 Task: Add job title "web developer".
Action: Mouse moved to (436, 117)
Screenshot: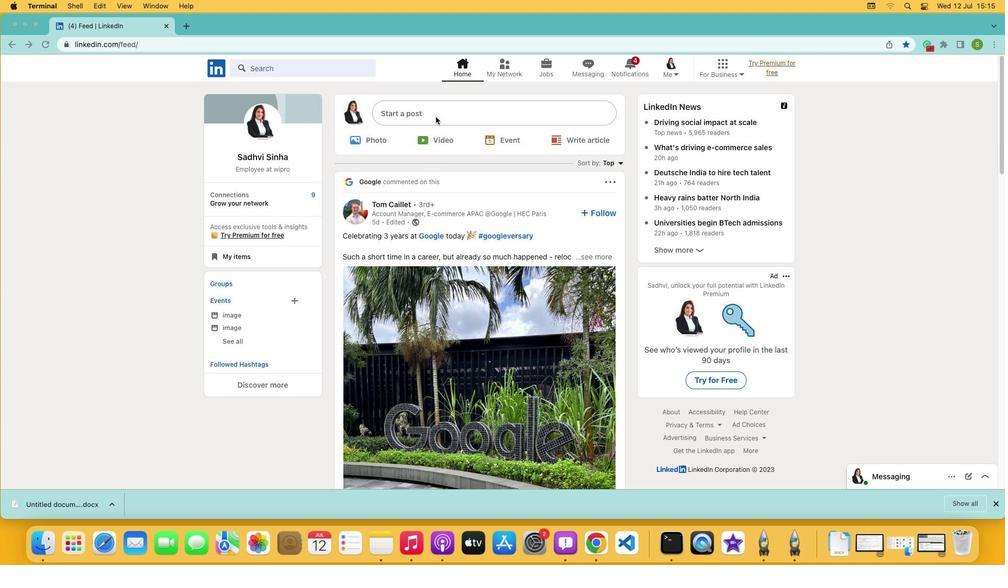 
Action: Mouse pressed left at (436, 117)
Screenshot: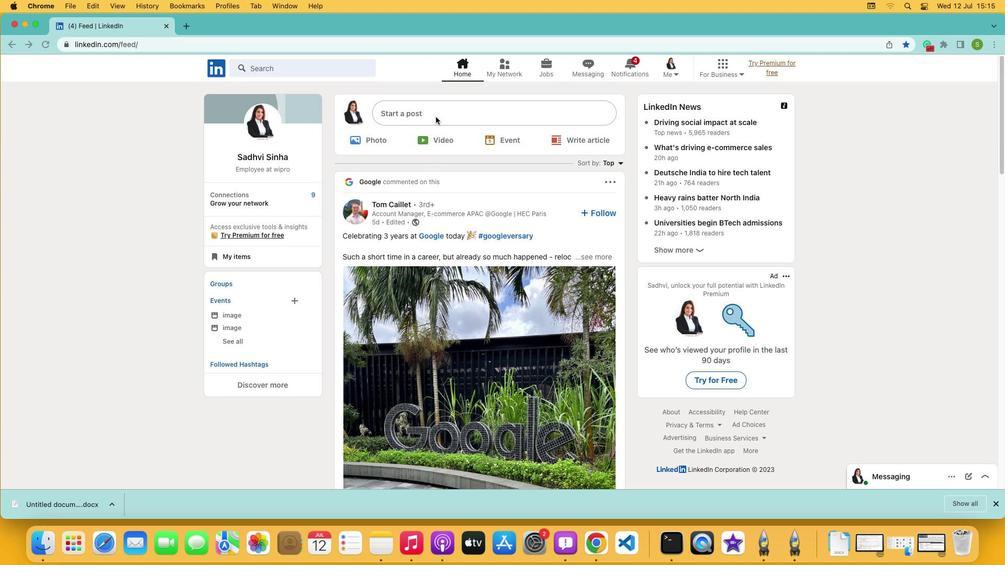 
Action: Mouse pressed left at (436, 117)
Screenshot: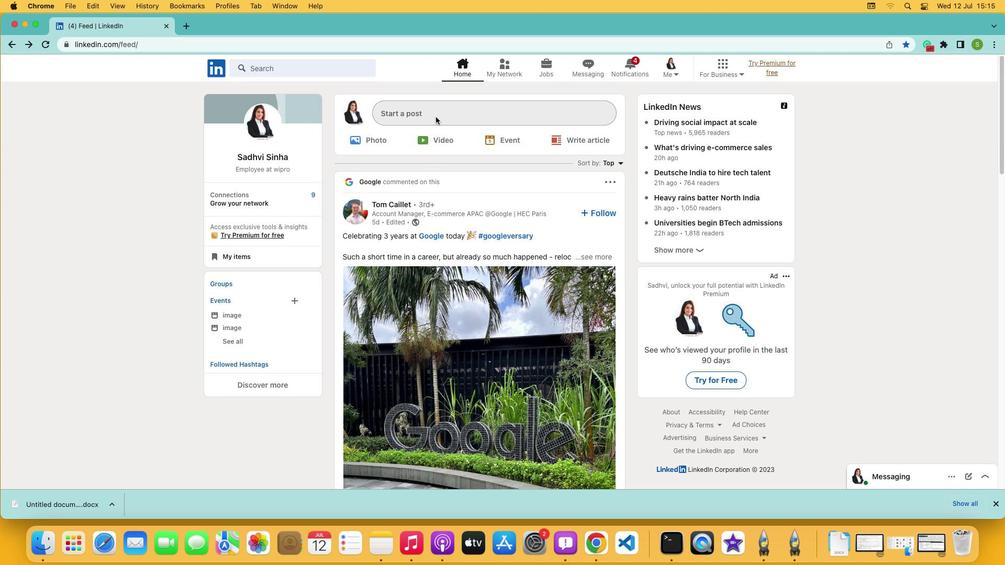 
Action: Mouse moved to (434, 318)
Screenshot: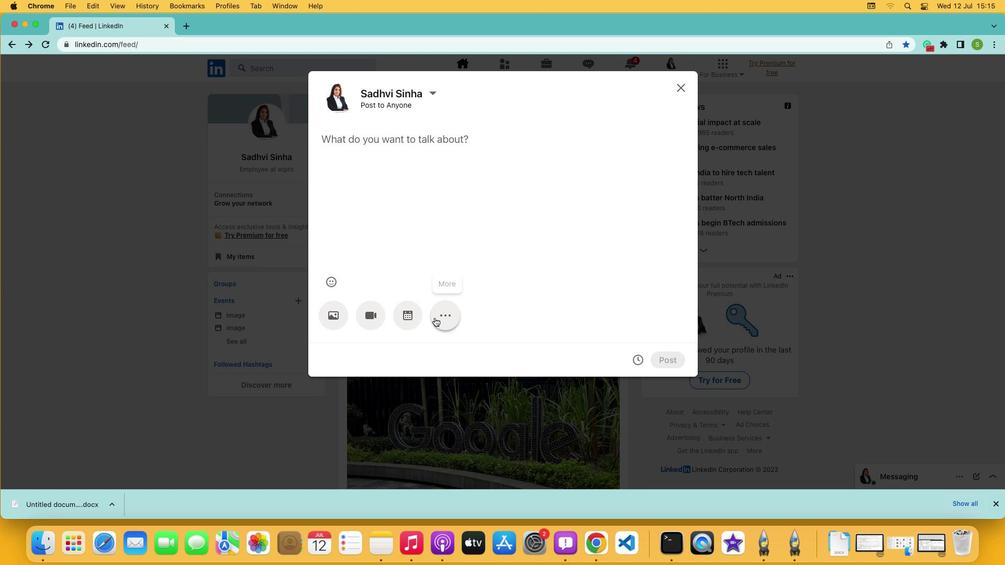 
Action: Mouse pressed left at (434, 318)
Screenshot: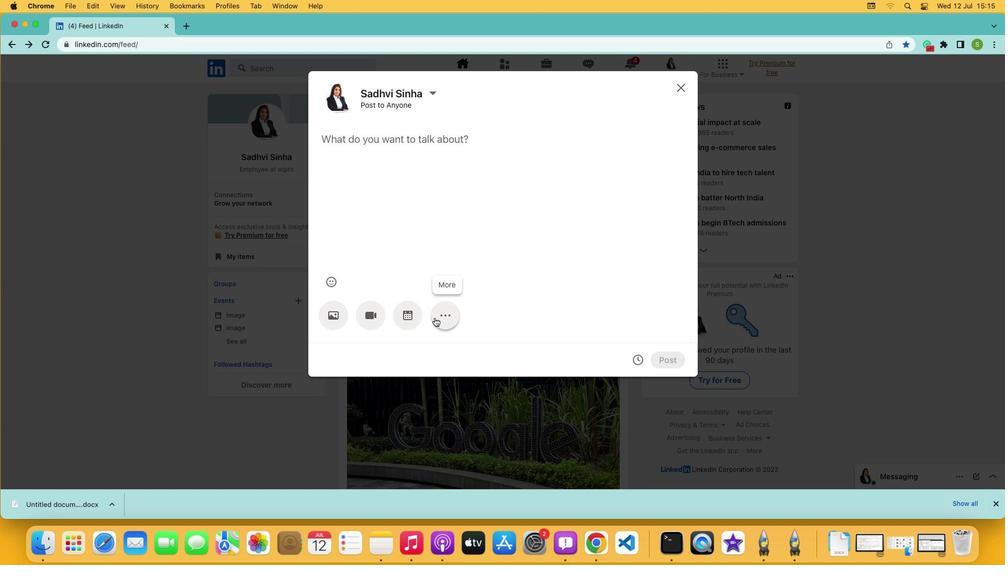 
Action: Mouse moved to (477, 317)
Screenshot: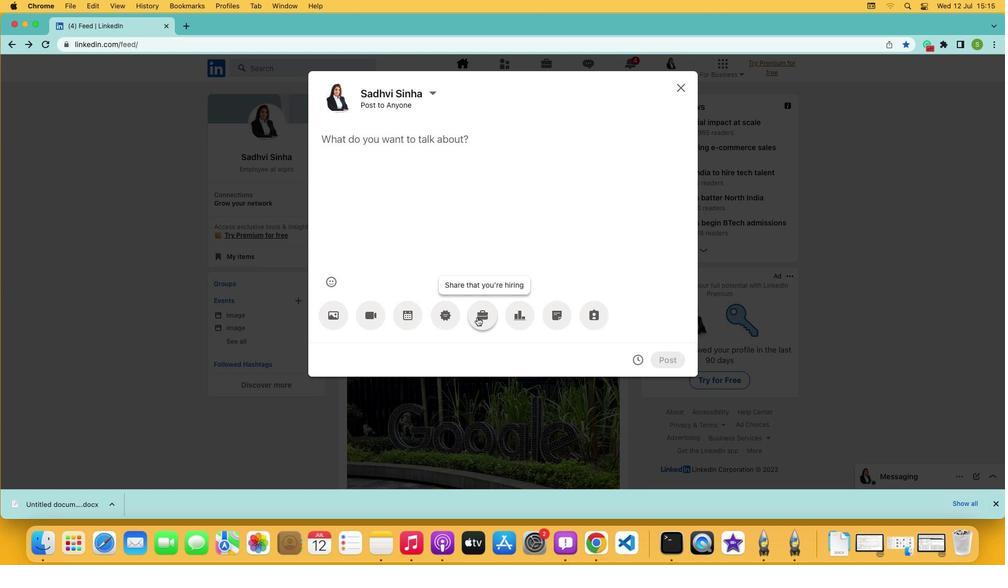 
Action: Mouse pressed left at (477, 317)
Screenshot: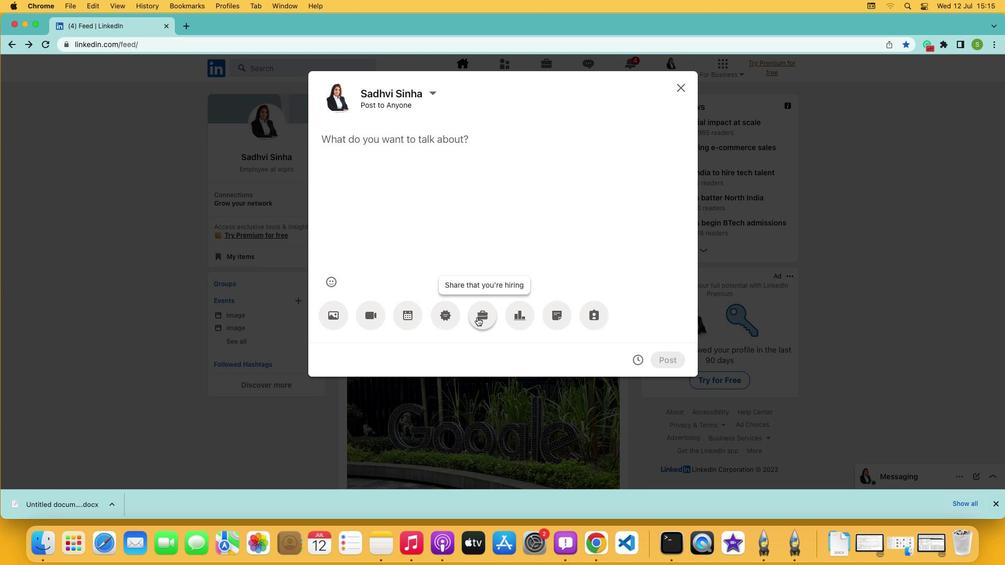 
Action: Mouse moved to (413, 137)
Screenshot: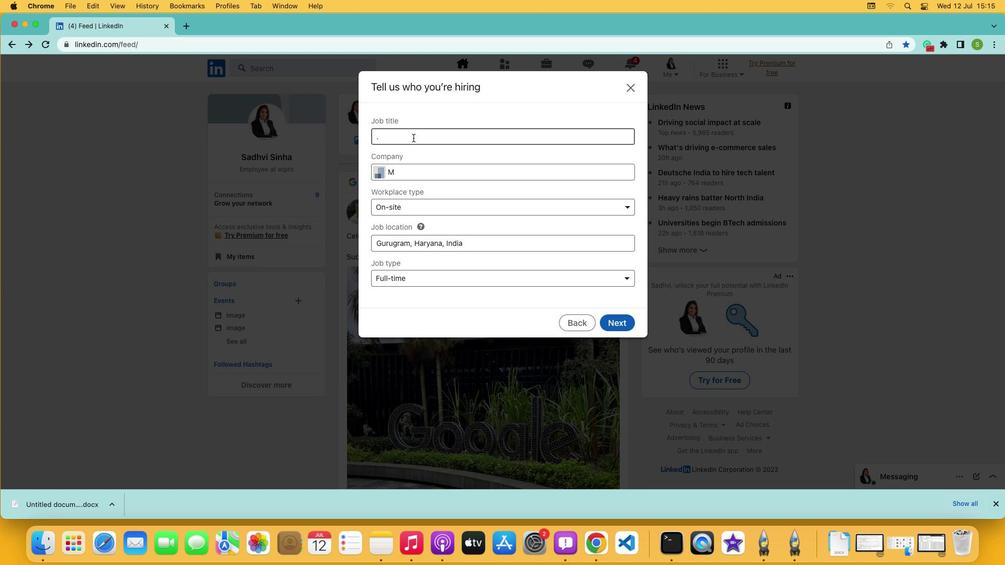 
Action: Mouse pressed left at (413, 137)
Screenshot: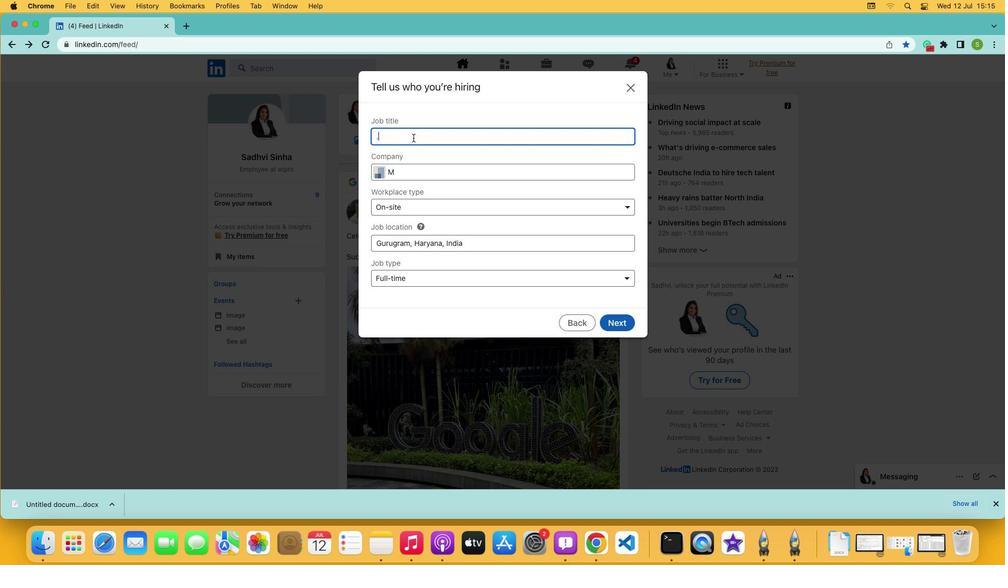 
Action: Mouse moved to (412, 139)
Screenshot: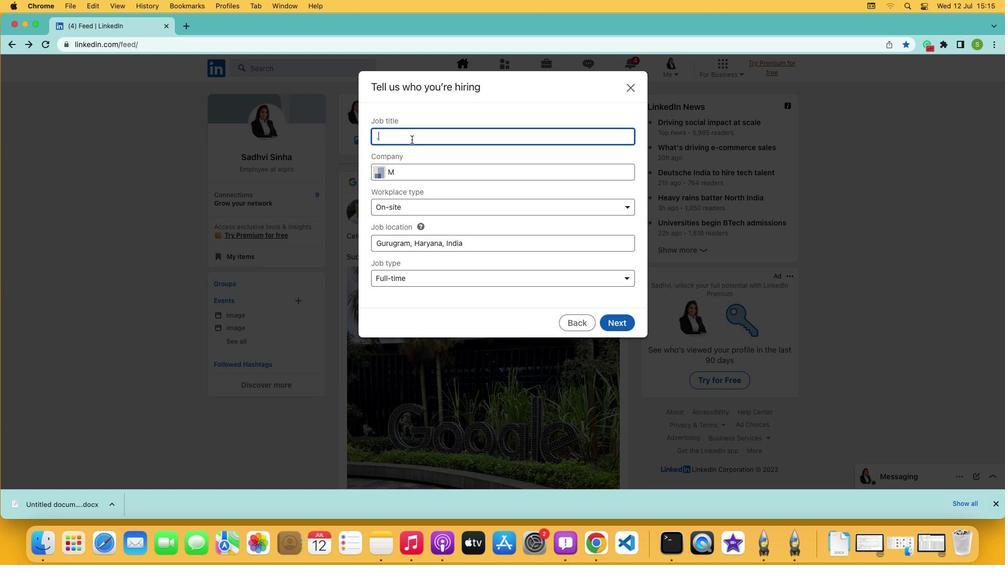 
Action: Key pressed Key.backspaceKey.shift'W''e''b'Key.space'd''e''v''e''l''o''p''e''r'
Screenshot: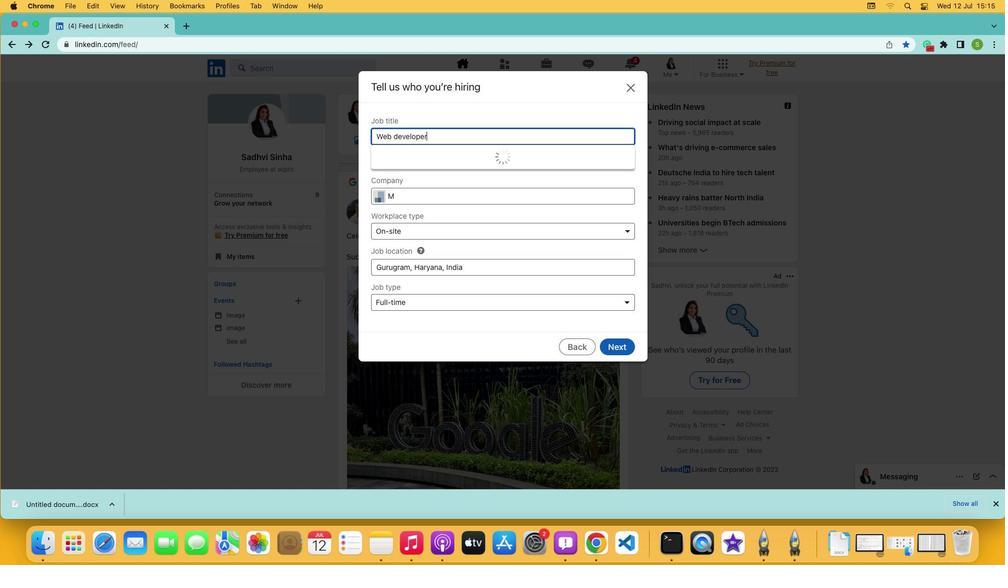 
Action: Mouse moved to (401, 152)
Screenshot: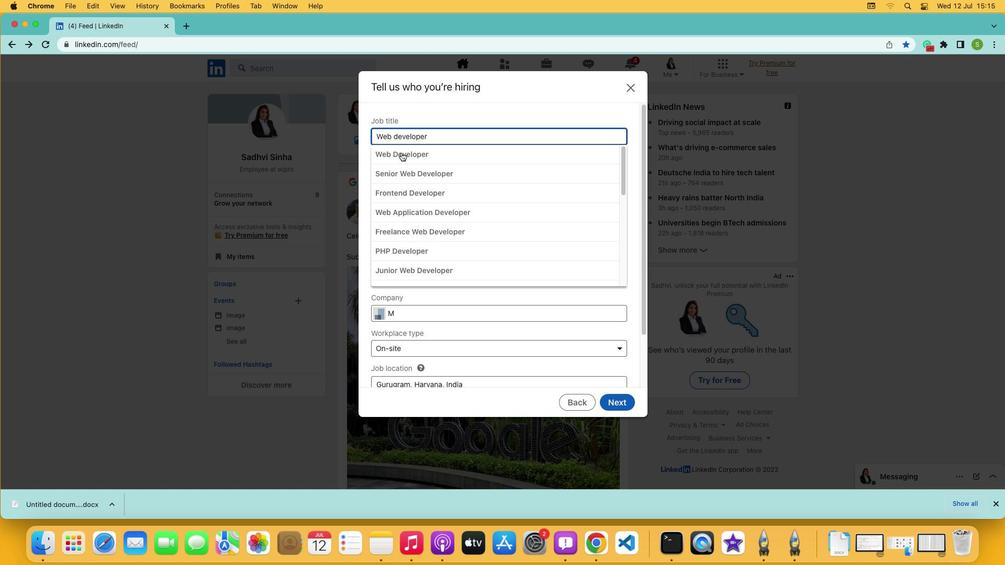 
Action: Mouse pressed left at (401, 152)
Screenshot: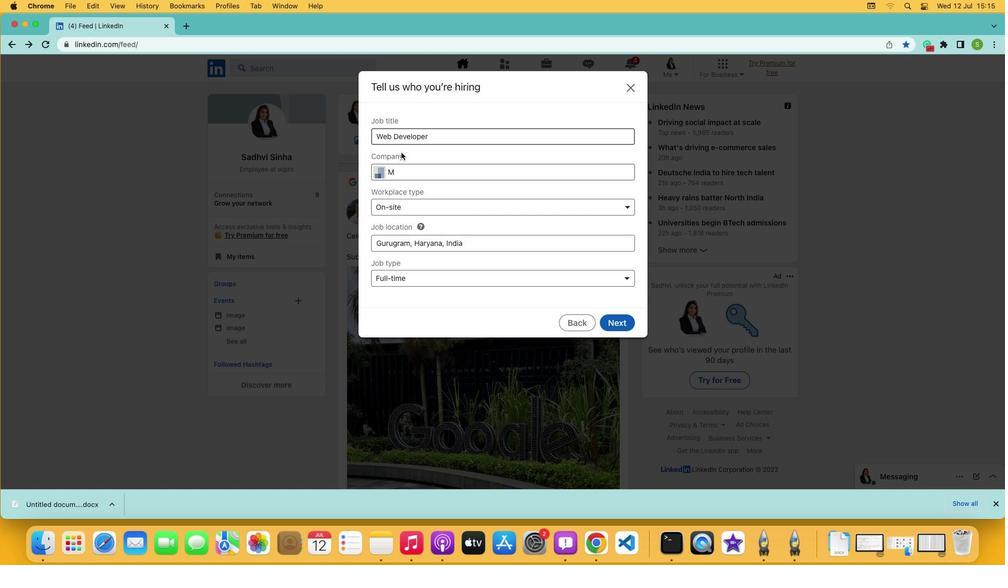 
